 Task: Create Card Card0000000056 in Board Board0000000014 in Workspace WS0000000005 in Trello. Create Card Card0000000057 in Board Board0000000015 in Workspace WS0000000005 in Trello. Create Card Card0000000058 in Board Board0000000015 in Workspace WS0000000005 in Trello. Create Card Card0000000059 in Board Board0000000015 in Workspace WS0000000005 in Trello. Create Card Card0000000060 in Board Board0000000015 in Workspace WS0000000005 in Trello
Action: Mouse moved to (104, 433)
Screenshot: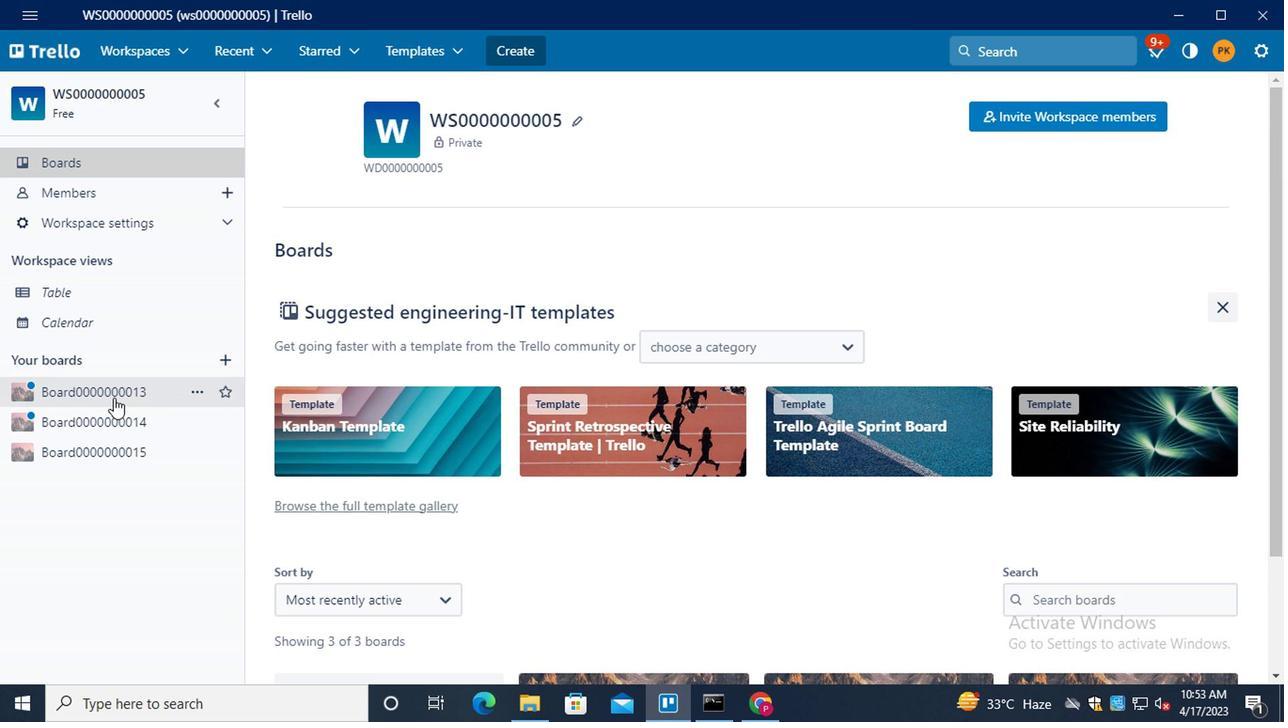 
Action: Mouse pressed left at (104, 433)
Screenshot: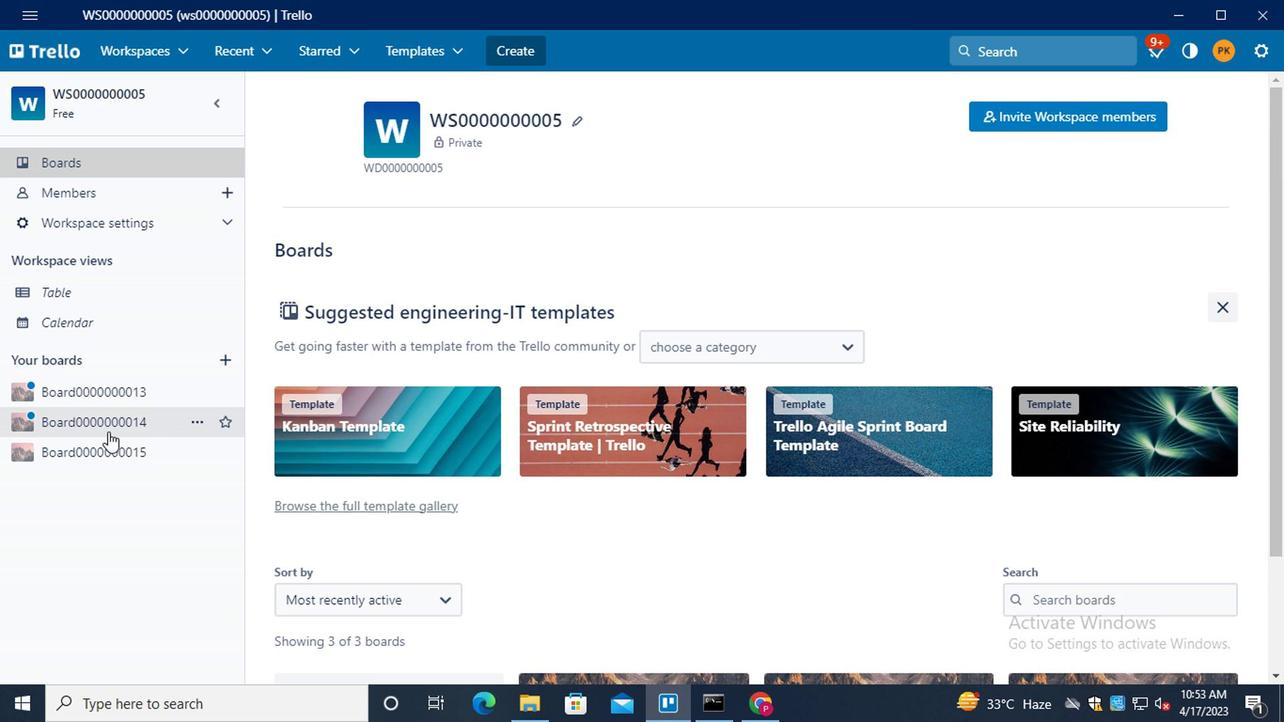 
Action: Mouse moved to (403, 275)
Screenshot: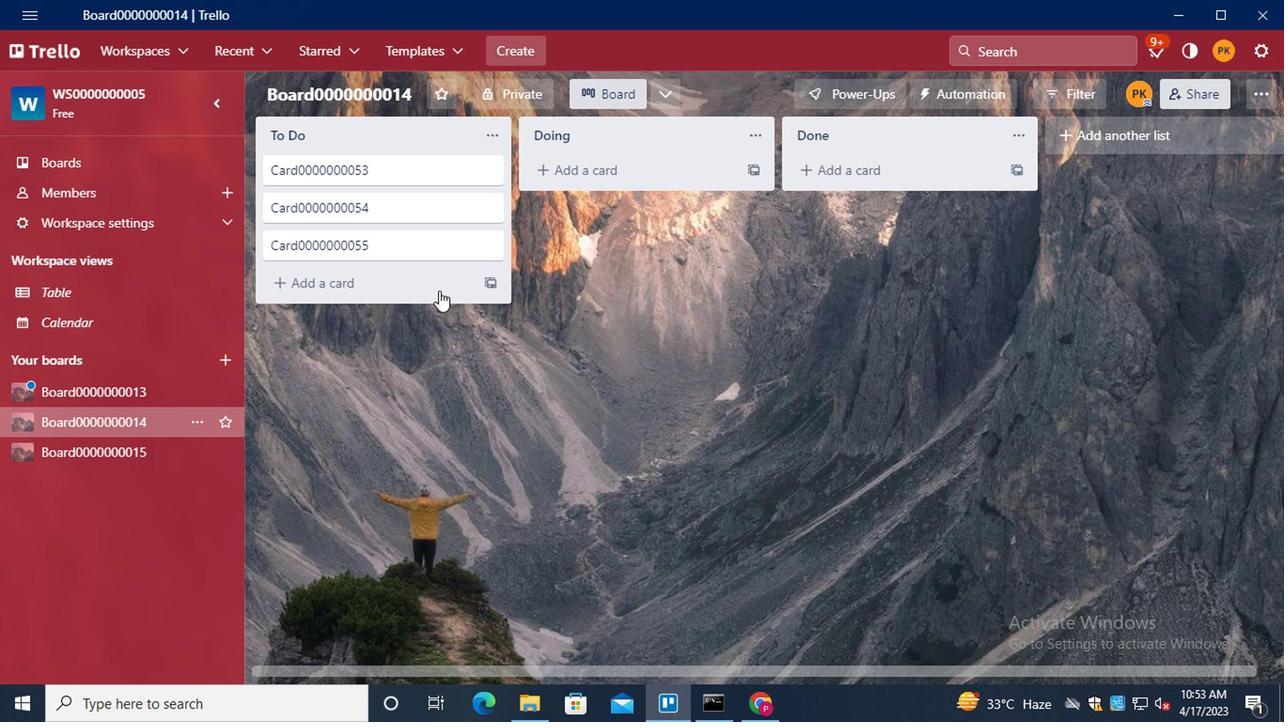 
Action: Mouse pressed left at (403, 275)
Screenshot: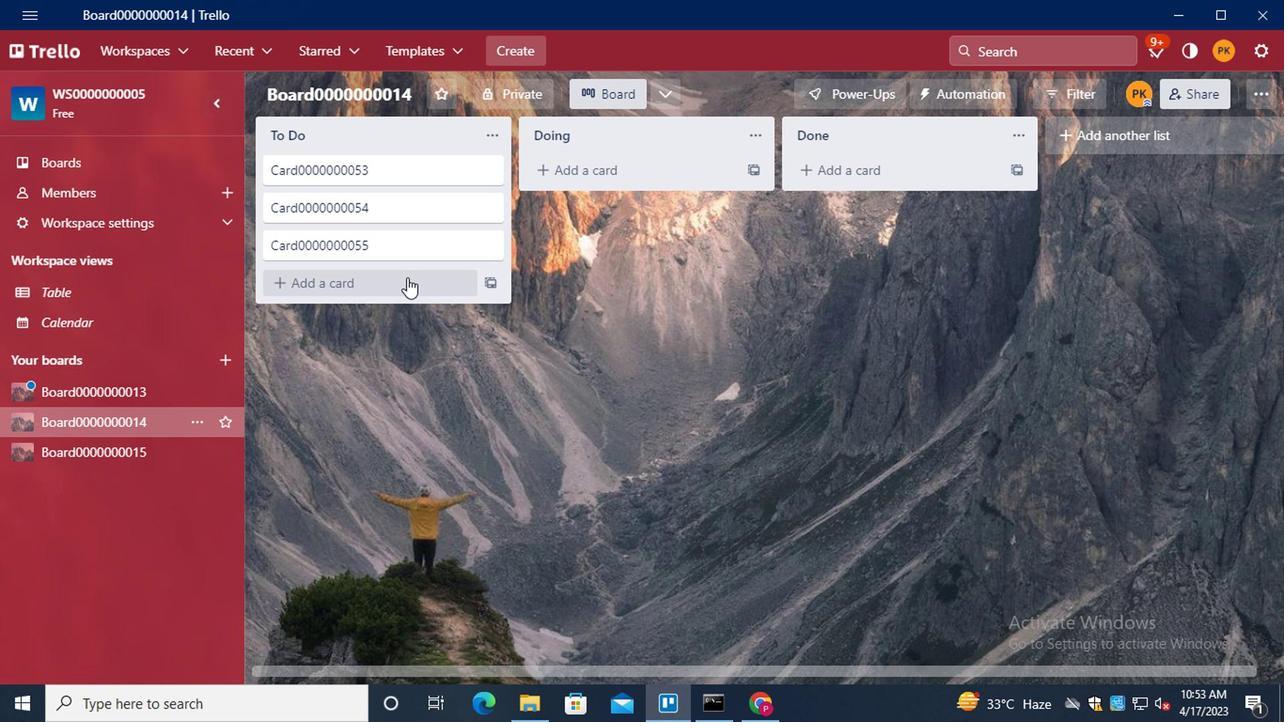 
Action: Mouse moved to (412, 284)
Screenshot: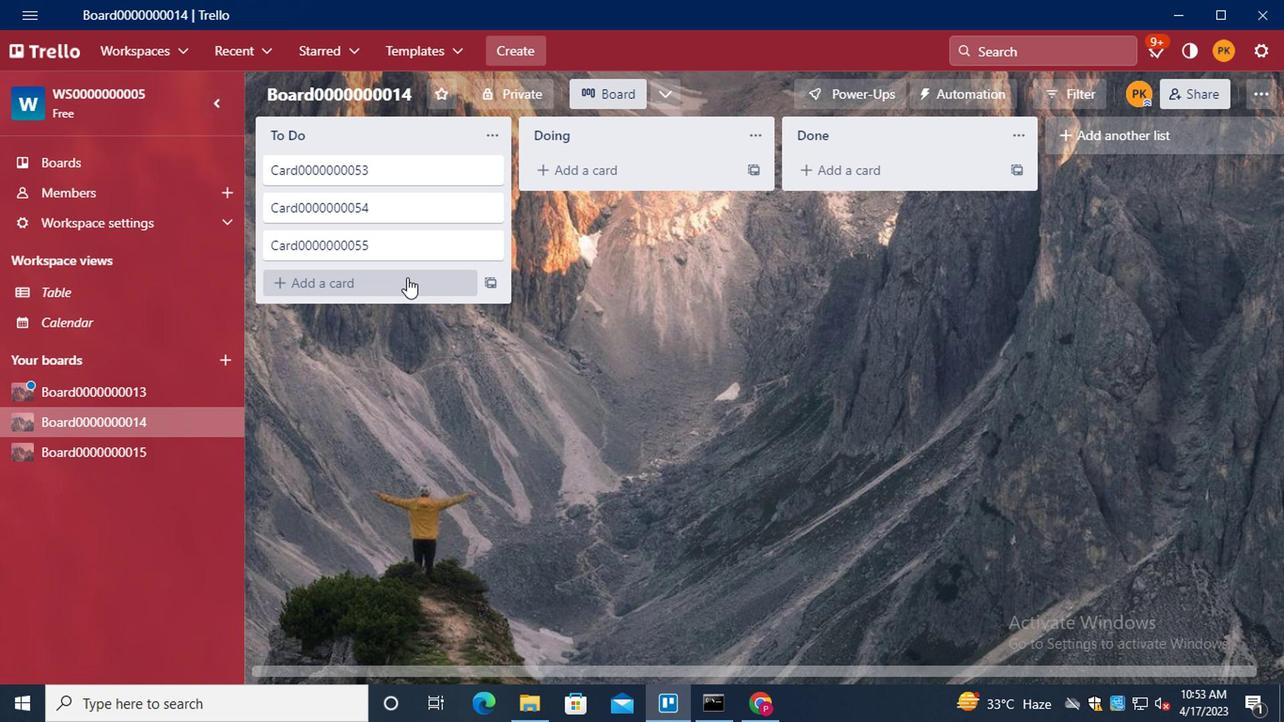 
Action: Key pressed <Key.shift>CARD0000000056<Key.enter>
Screenshot: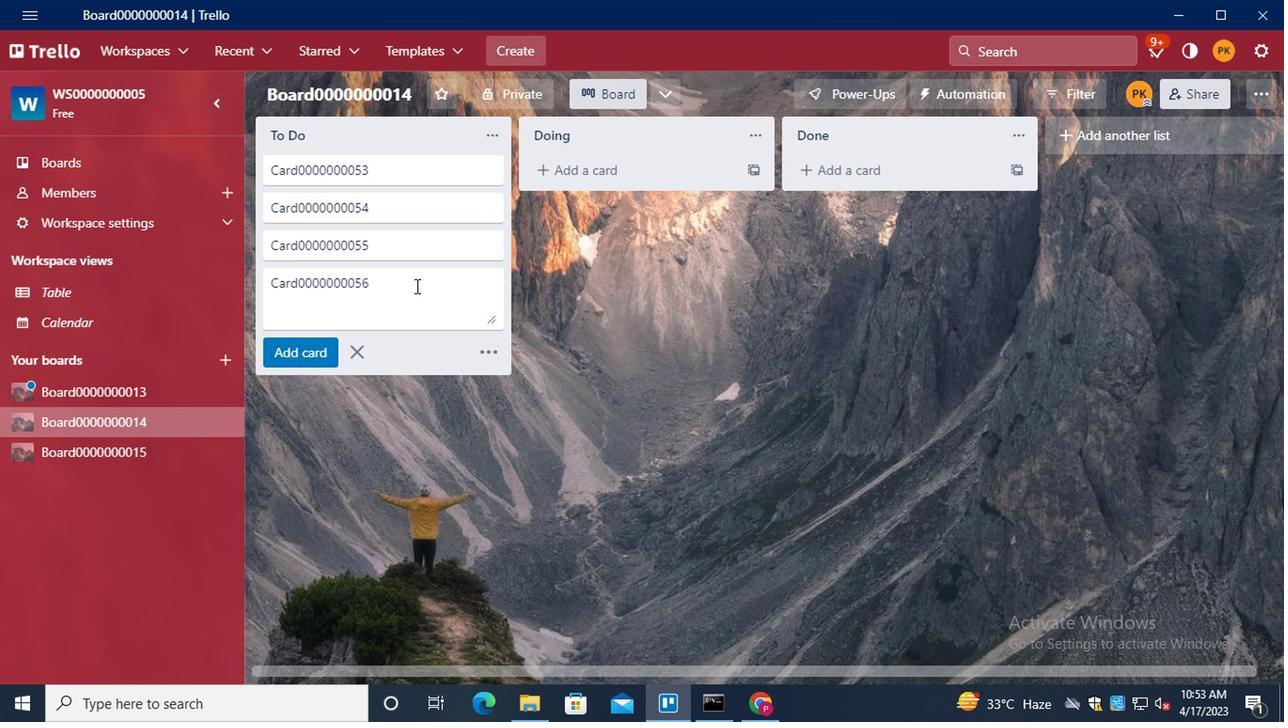 
Action: Mouse moved to (359, 390)
Screenshot: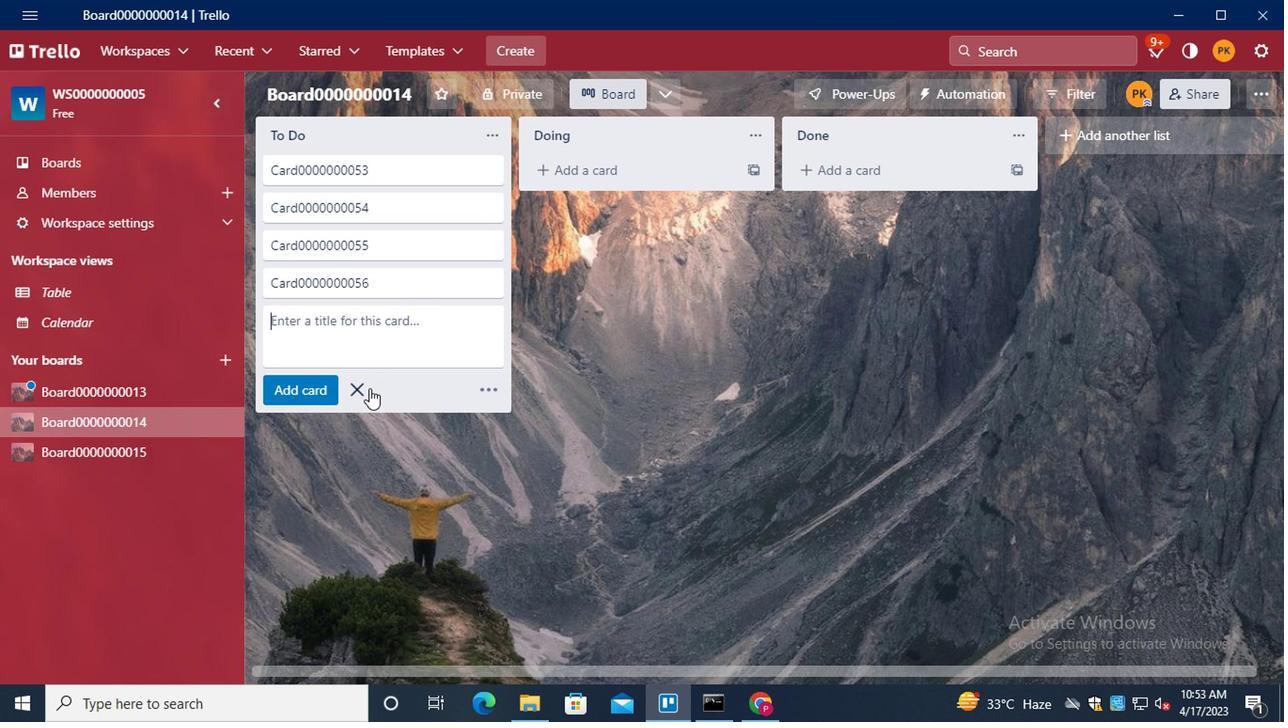
Action: Mouse pressed left at (359, 390)
Screenshot: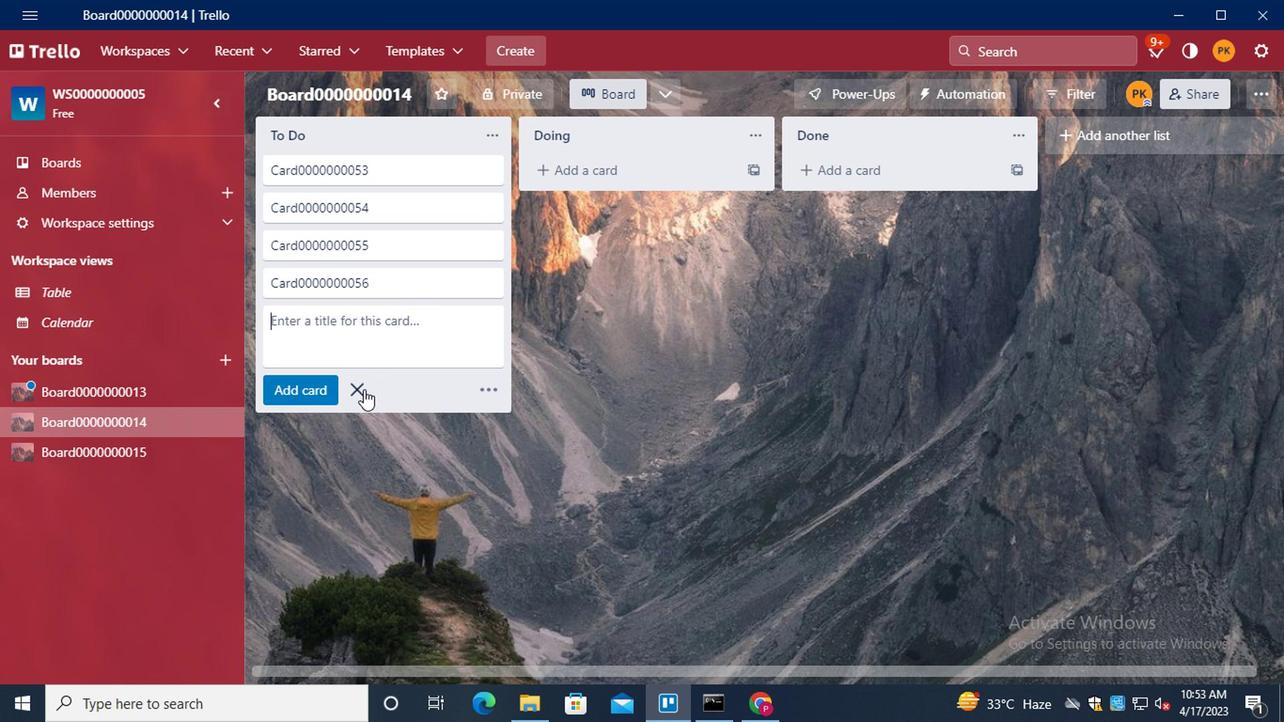 
Action: Mouse moved to (104, 452)
Screenshot: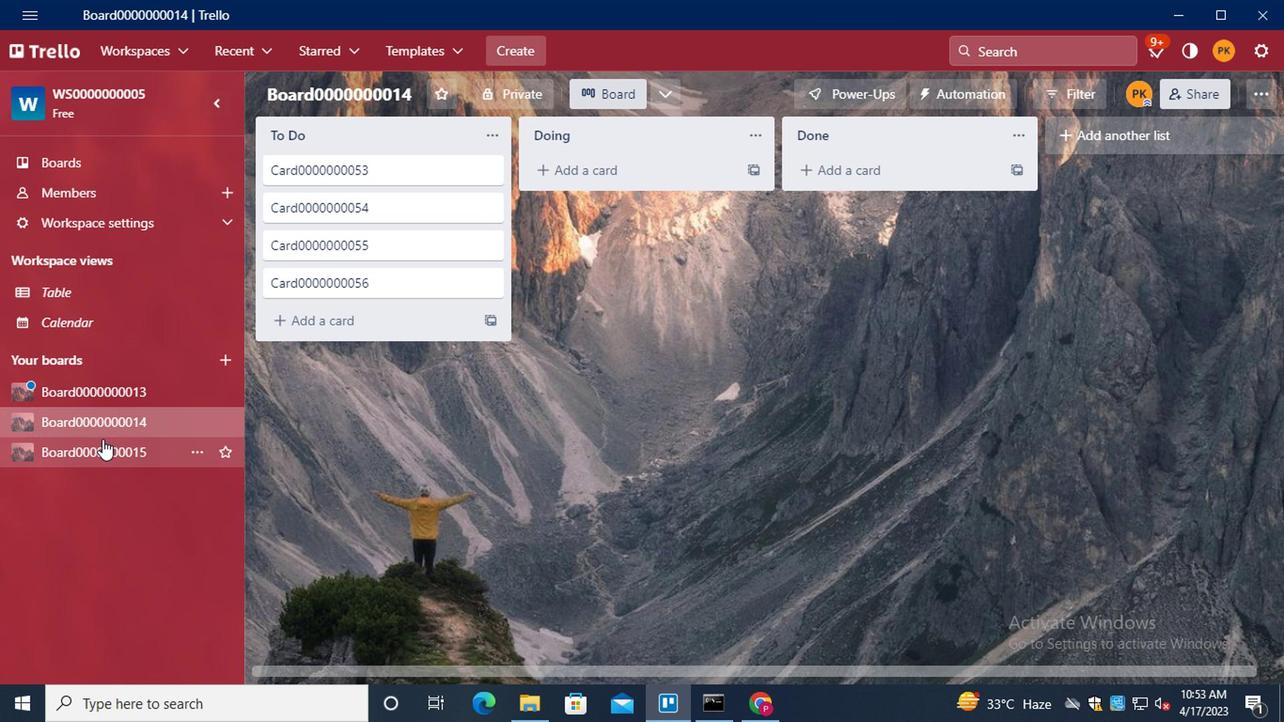 
Action: Mouse pressed left at (104, 452)
Screenshot: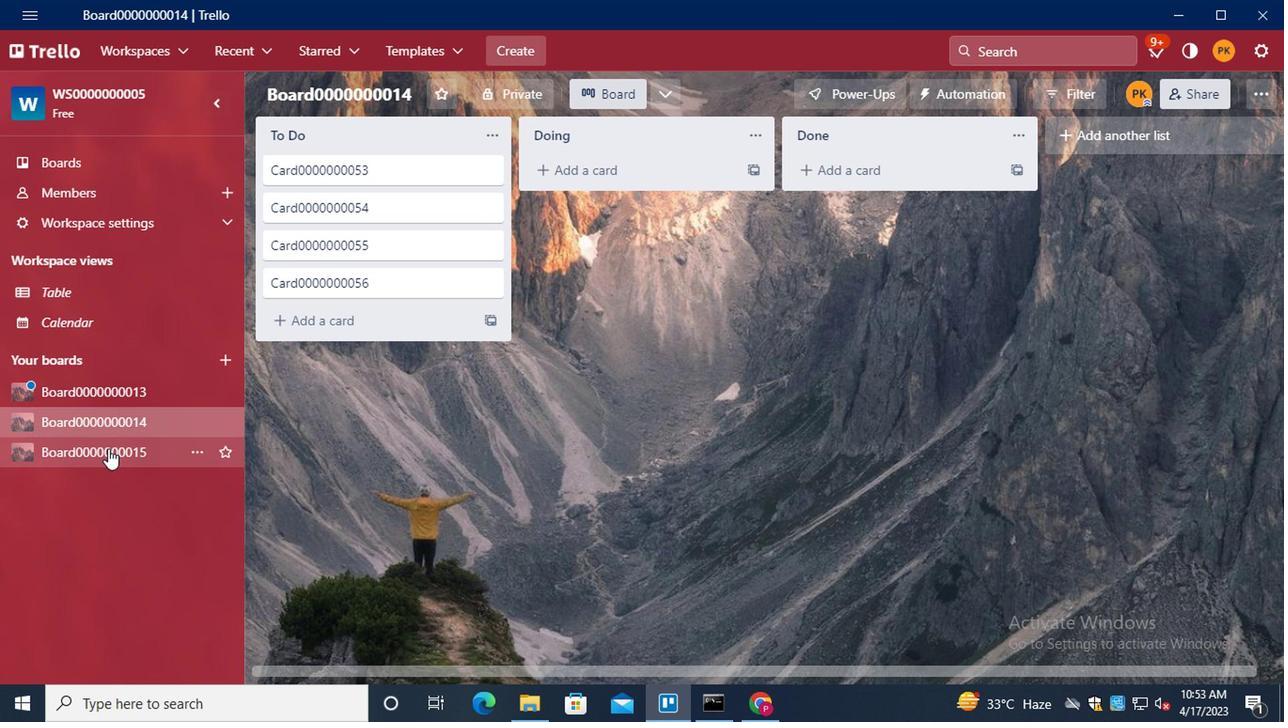 
Action: Mouse moved to (331, 218)
Screenshot: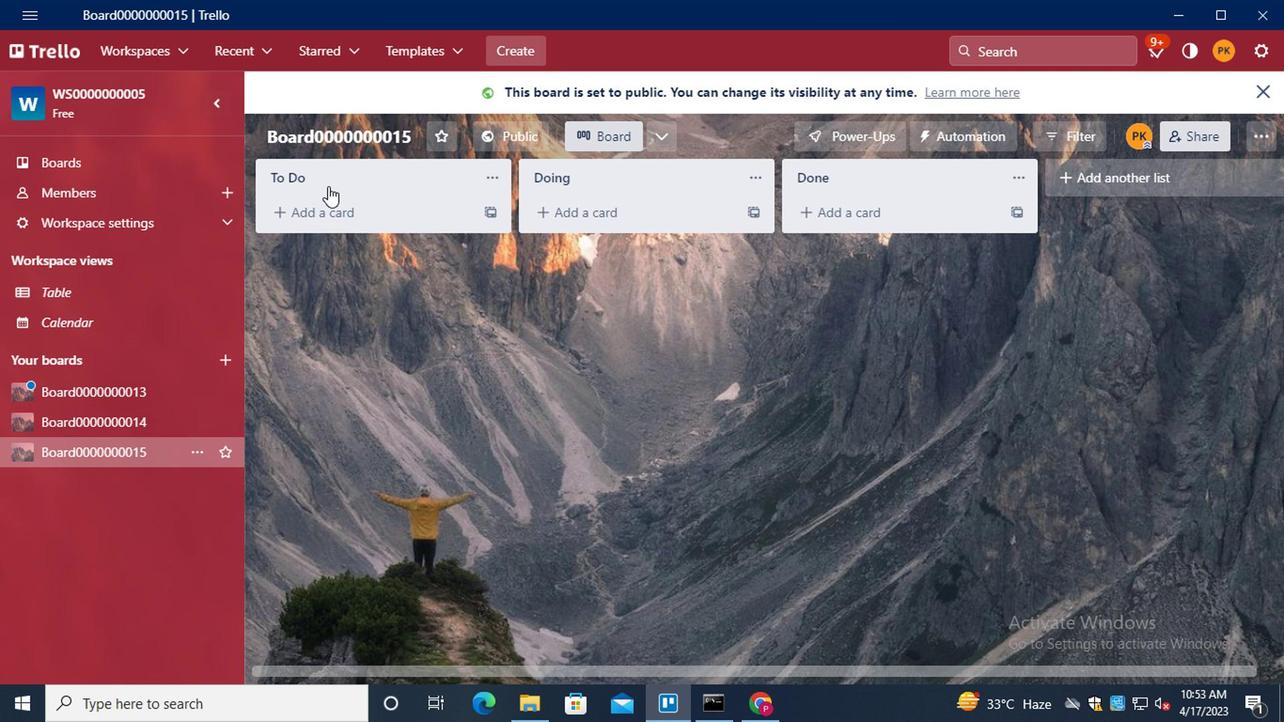 
Action: Mouse pressed left at (331, 218)
Screenshot: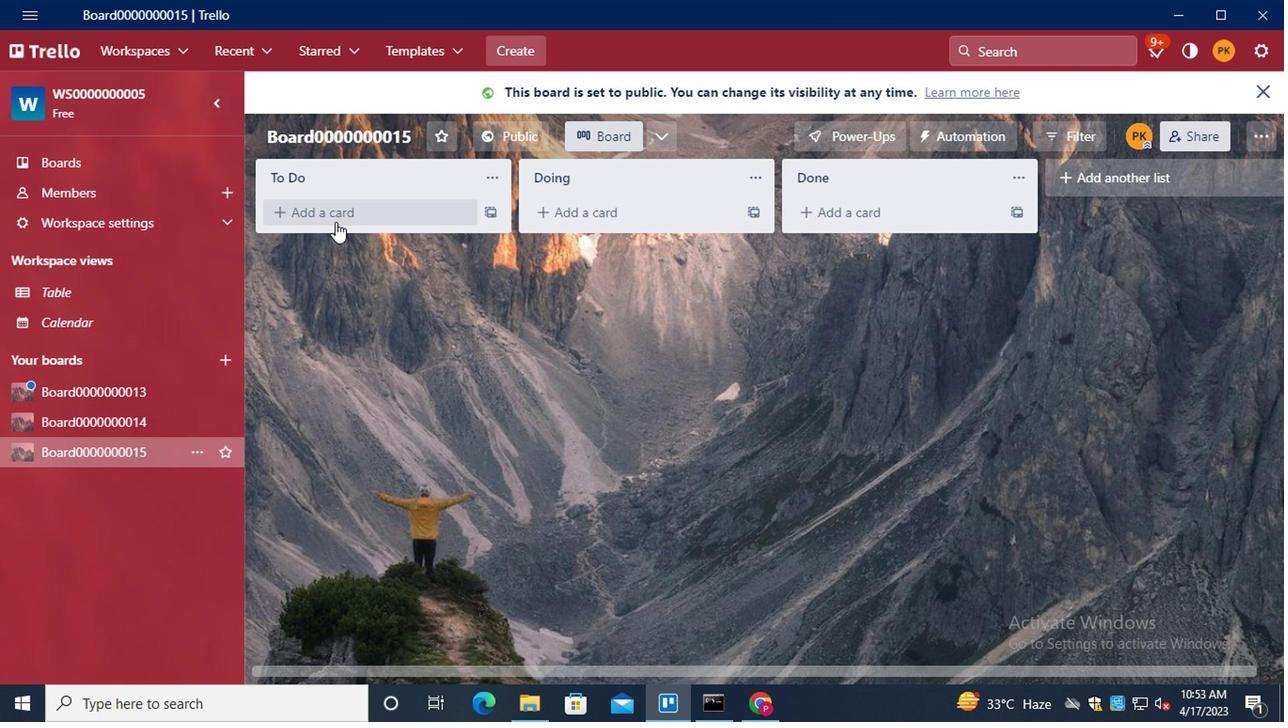 
Action: Mouse moved to (359, 219)
Screenshot: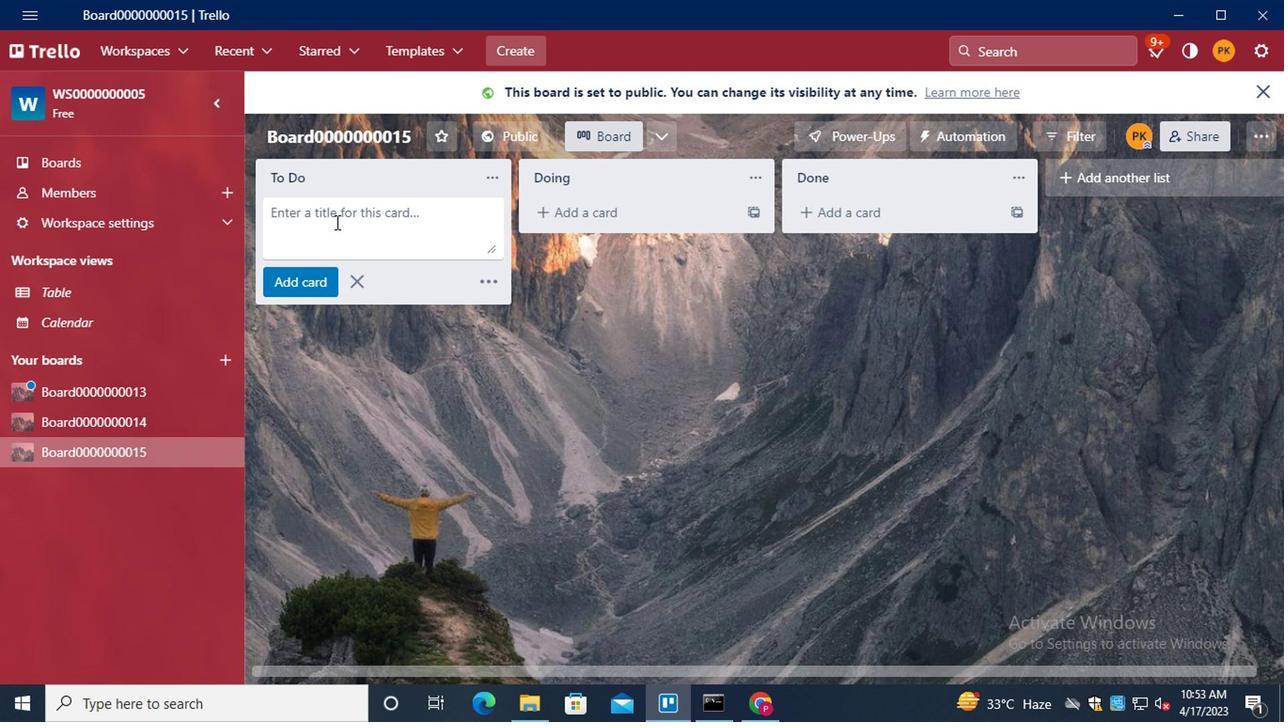 
Action: Key pressed <Key.shift>CARD0000000057<Key.page_down><Key.enter><Key.shift><Key.shift><Key.shift><Key.shift><Key.shift>CARD0000000058<Key.enter><Key.shift>CARD0000000059<Key.enter><Key.shift>CARD0000000060<Key.enter>
Screenshot: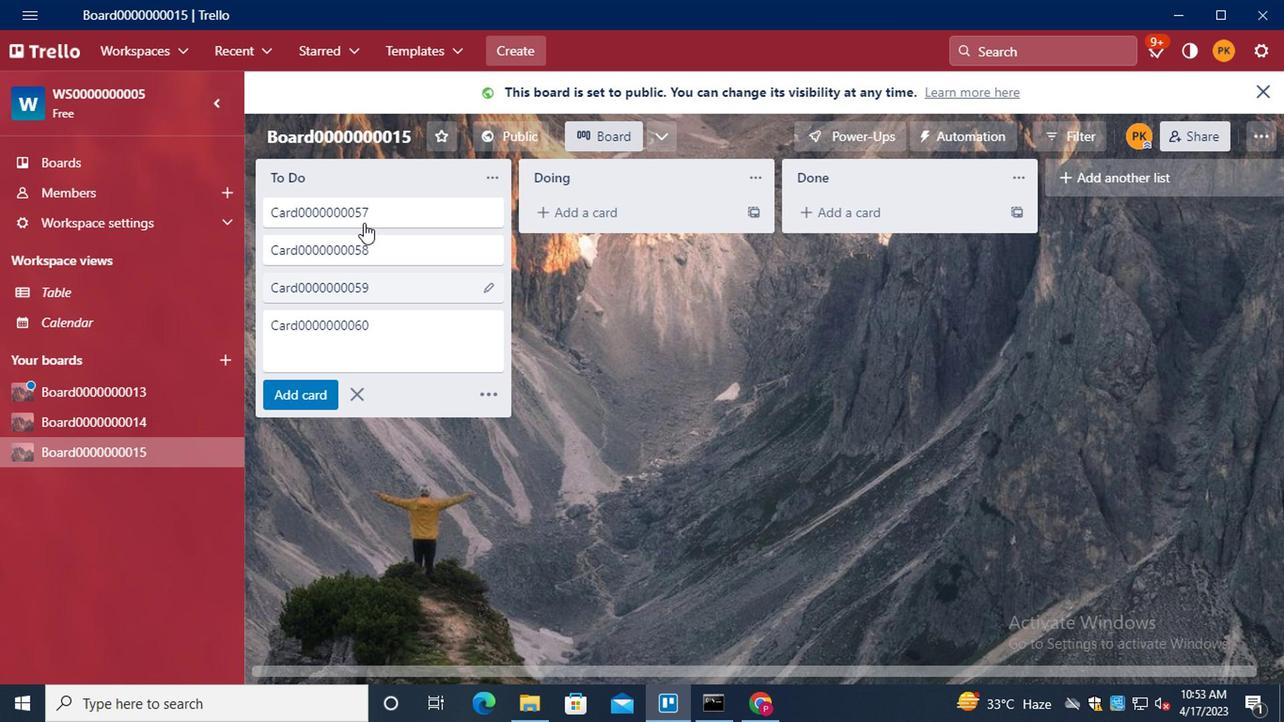 
Action: Mouse moved to (357, 428)
Screenshot: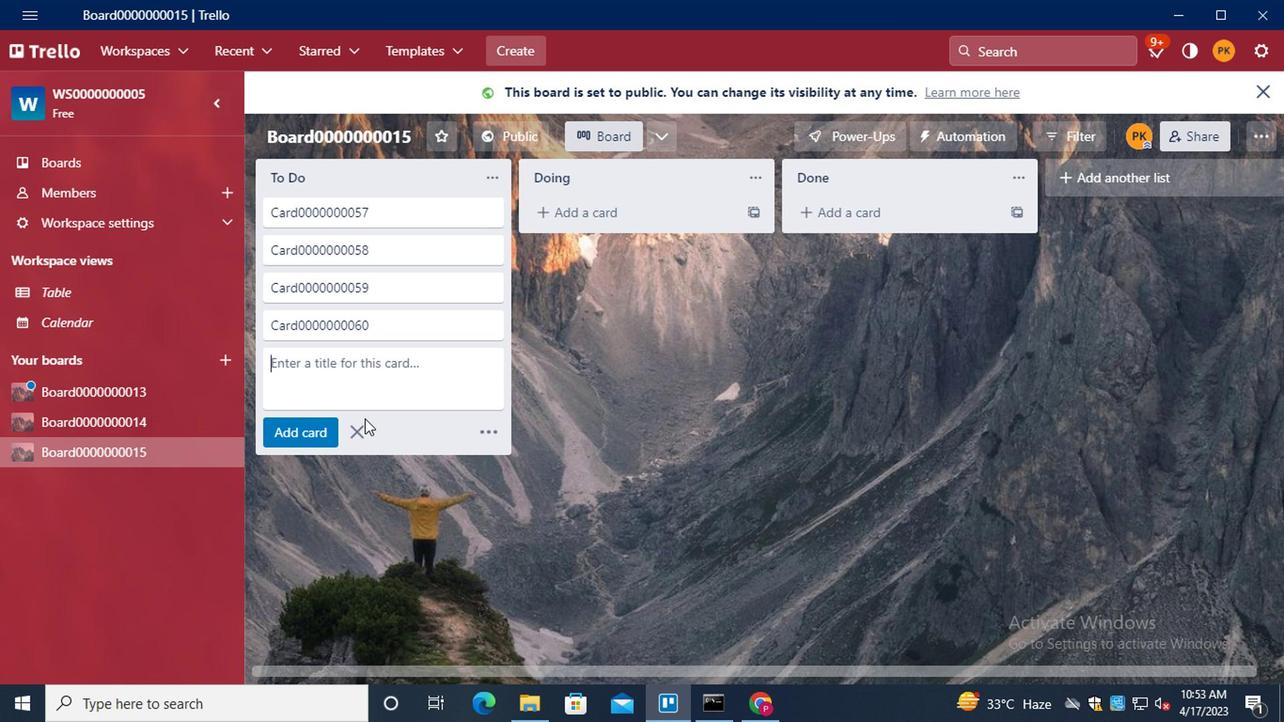 
Action: Mouse pressed left at (357, 428)
Screenshot: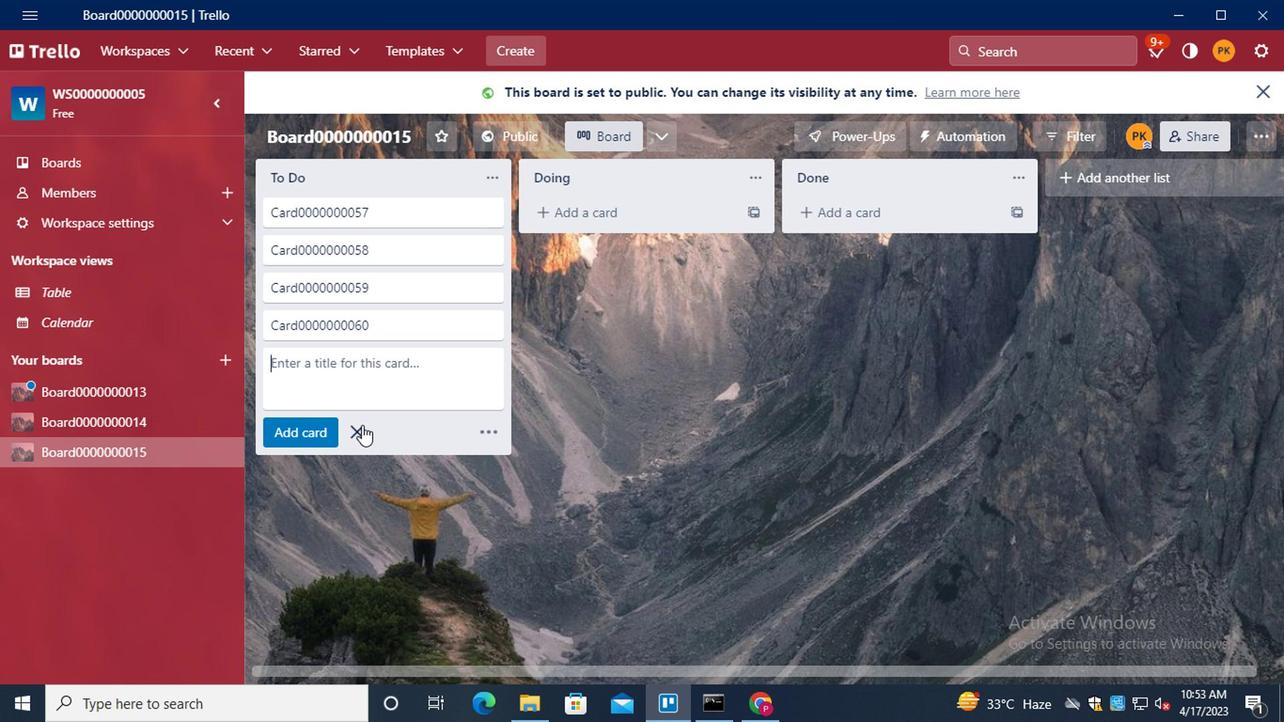 
Action: Mouse moved to (379, 424)
Screenshot: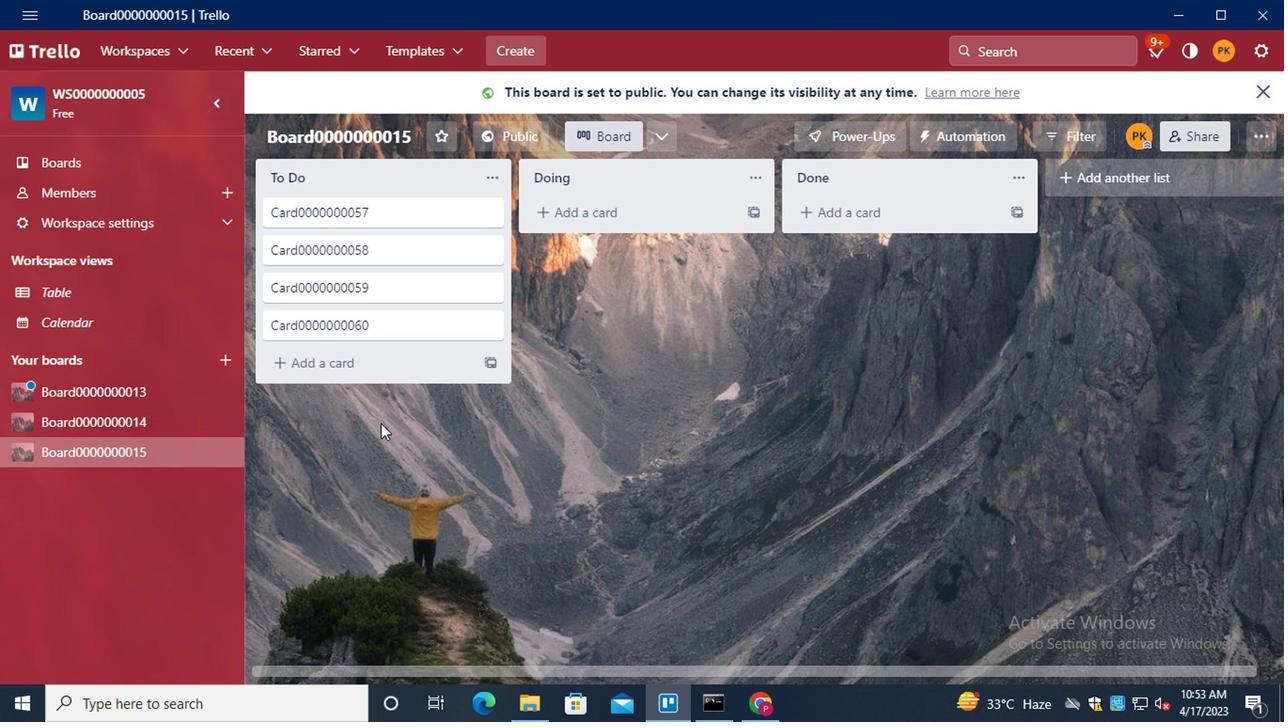 
